Task: Set the frame buffer depth in the shared memory frame buffer to XWD file (autodetect).
Action: Mouse moved to (127, 15)
Screenshot: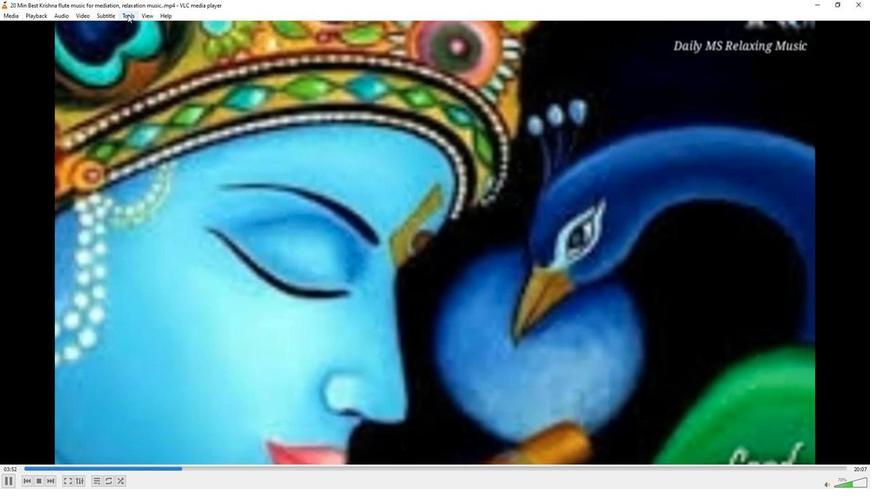 
Action: Mouse pressed left at (127, 15)
Screenshot: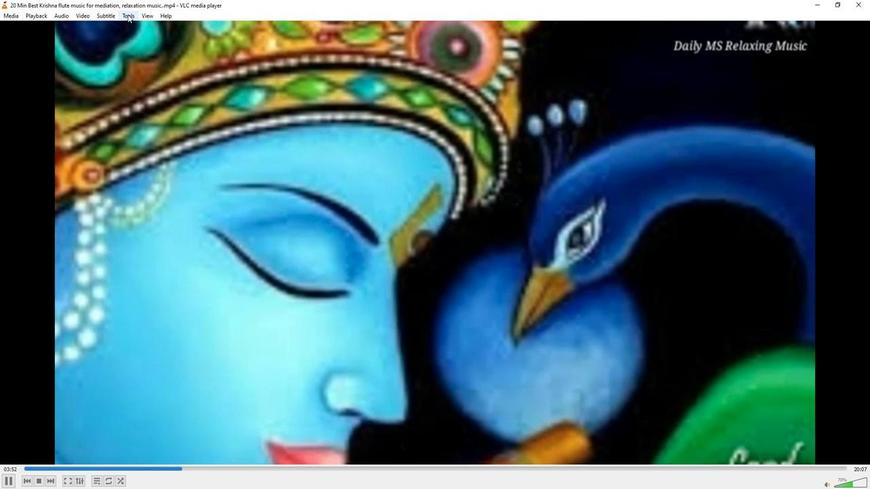 
Action: Mouse moved to (134, 123)
Screenshot: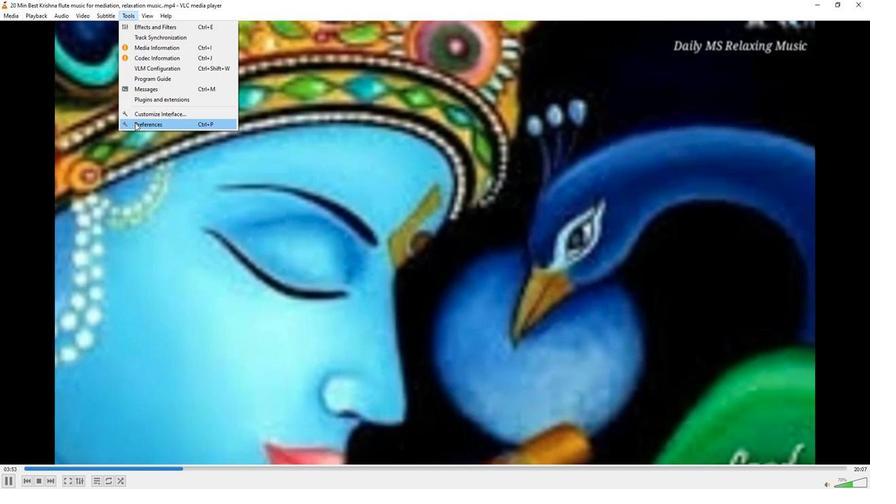 
Action: Mouse pressed left at (134, 123)
Screenshot: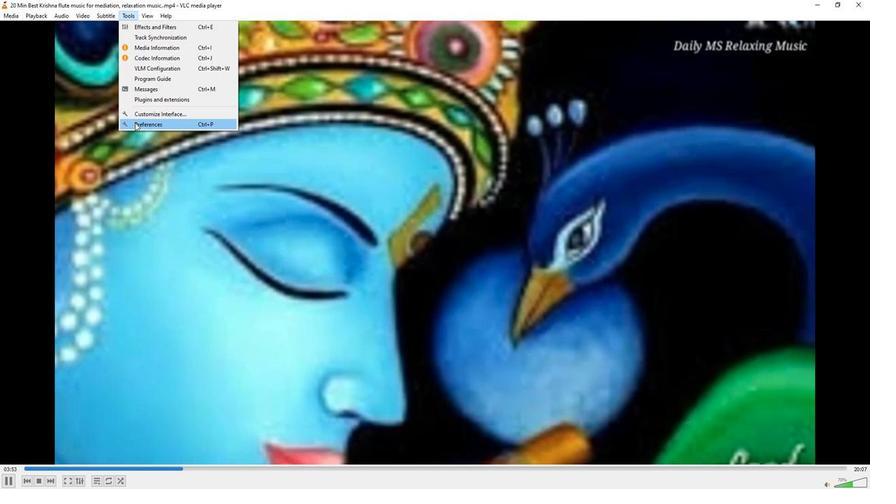 
Action: Mouse moved to (287, 398)
Screenshot: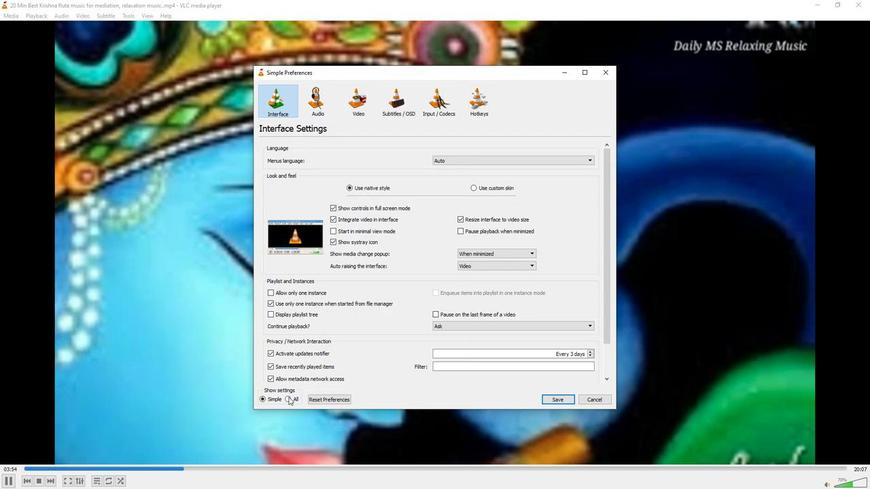 
Action: Mouse pressed left at (287, 398)
Screenshot: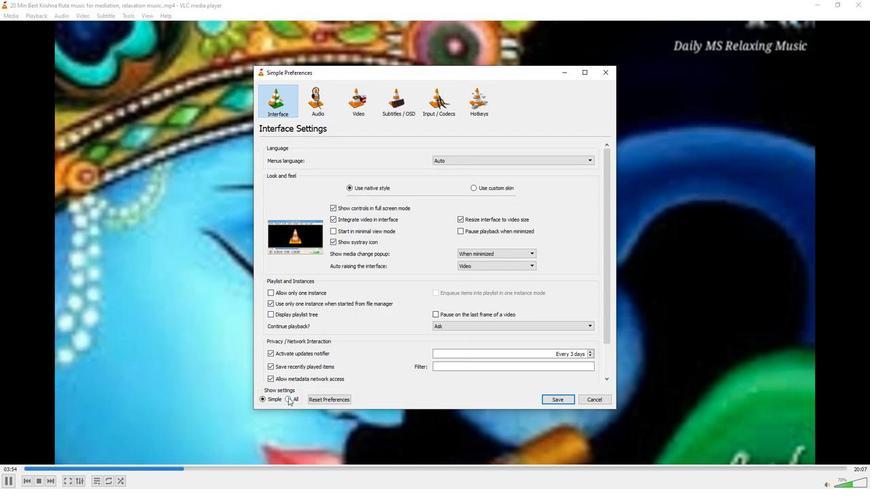 
Action: Mouse moved to (276, 251)
Screenshot: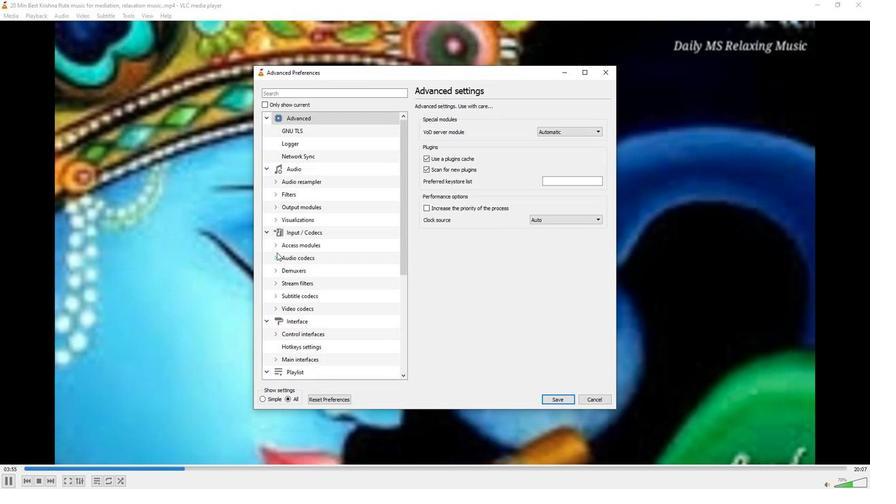 
Action: Mouse pressed left at (276, 251)
Screenshot: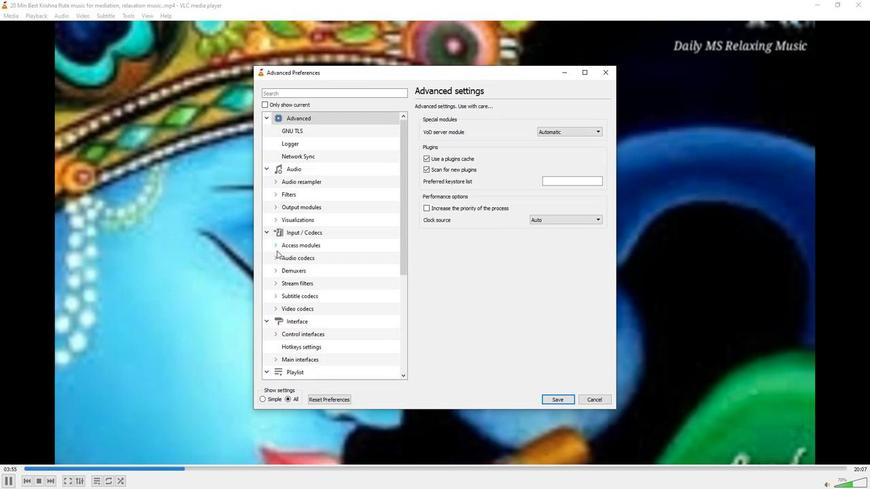 
Action: Mouse moved to (294, 373)
Screenshot: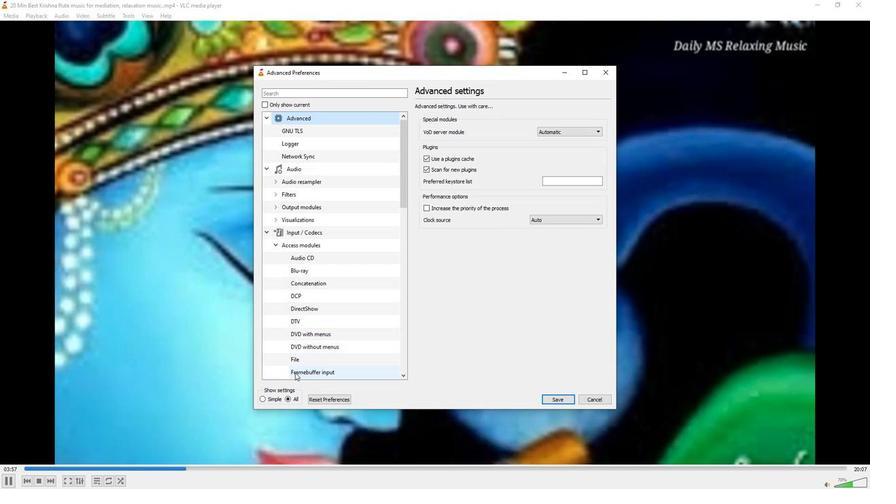 
Action: Mouse pressed left at (294, 373)
Screenshot: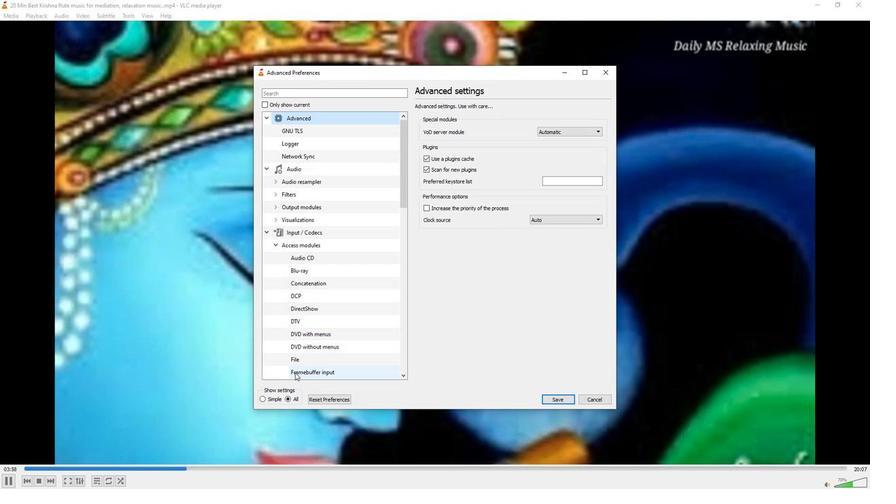 
Action: Mouse moved to (594, 130)
Screenshot: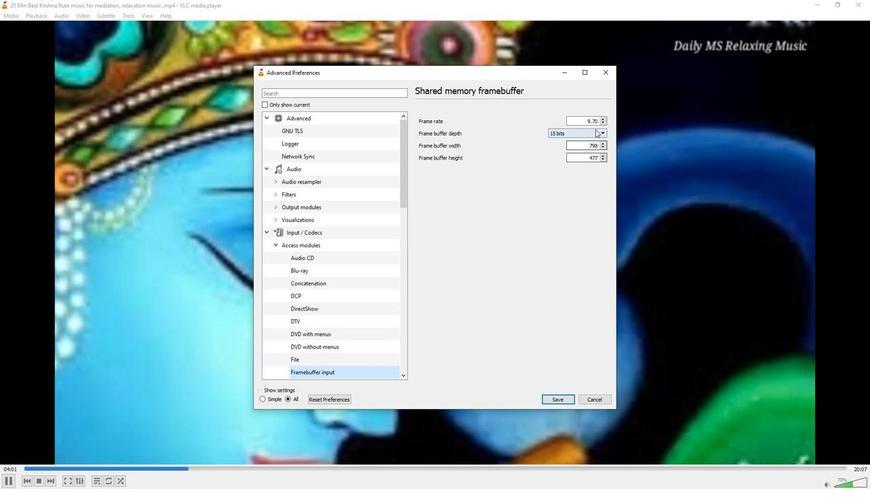 
Action: Mouse pressed left at (594, 130)
Screenshot: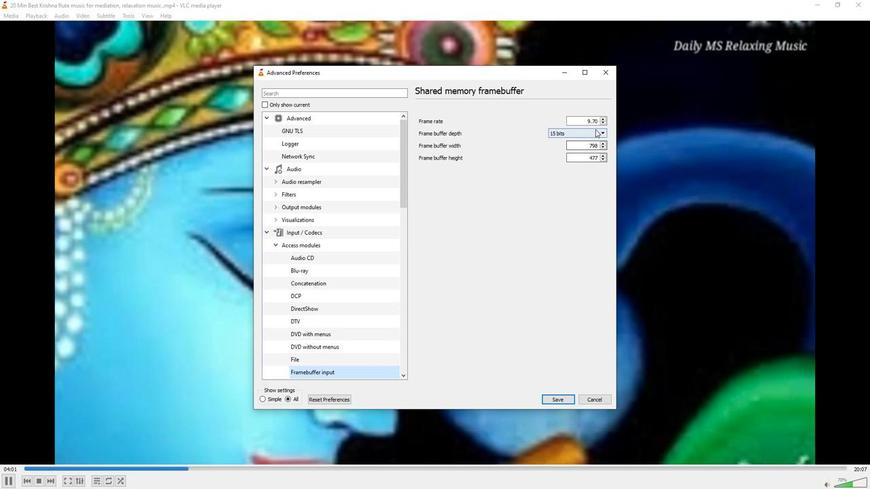 
Action: Mouse moved to (589, 140)
Screenshot: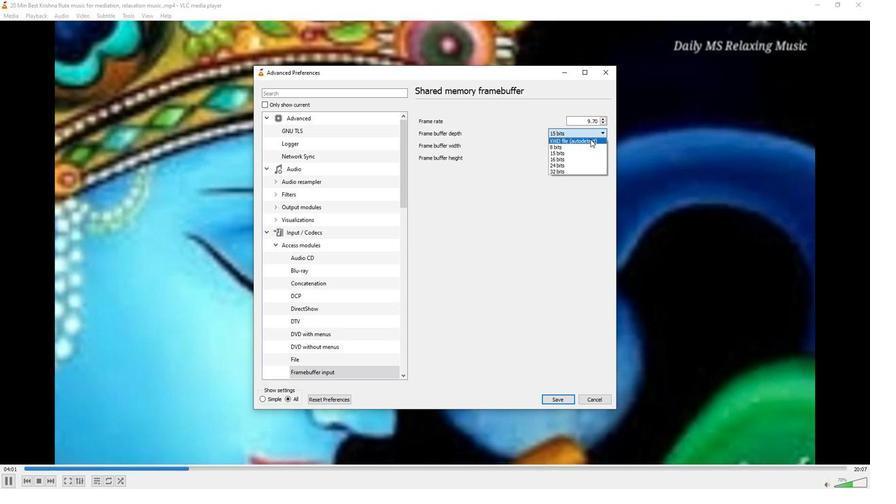
Action: Mouse pressed left at (589, 140)
Screenshot: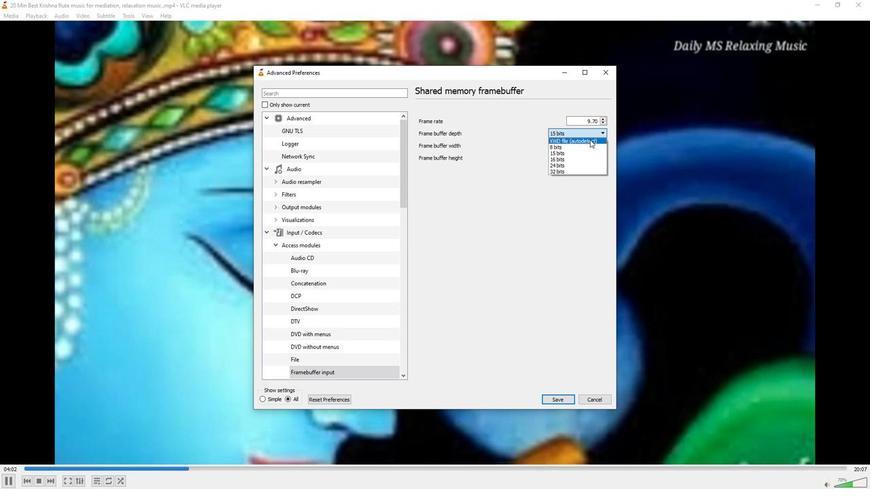 
Action: Mouse moved to (543, 150)
Screenshot: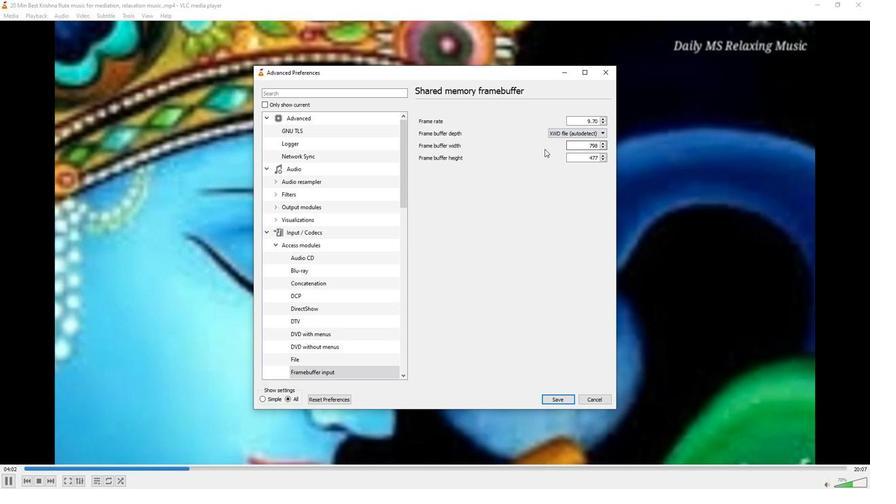 
